 Task: Add the navigation menu component in the site builder.
Action: Mouse moved to (1008, 72)
Screenshot: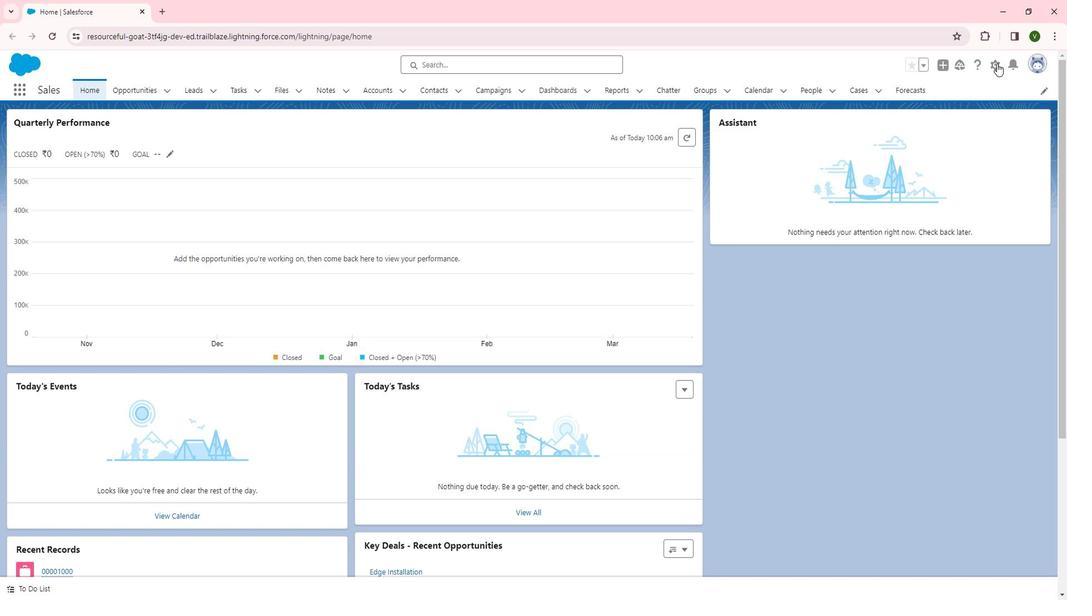 
Action: Mouse pressed left at (1008, 72)
Screenshot: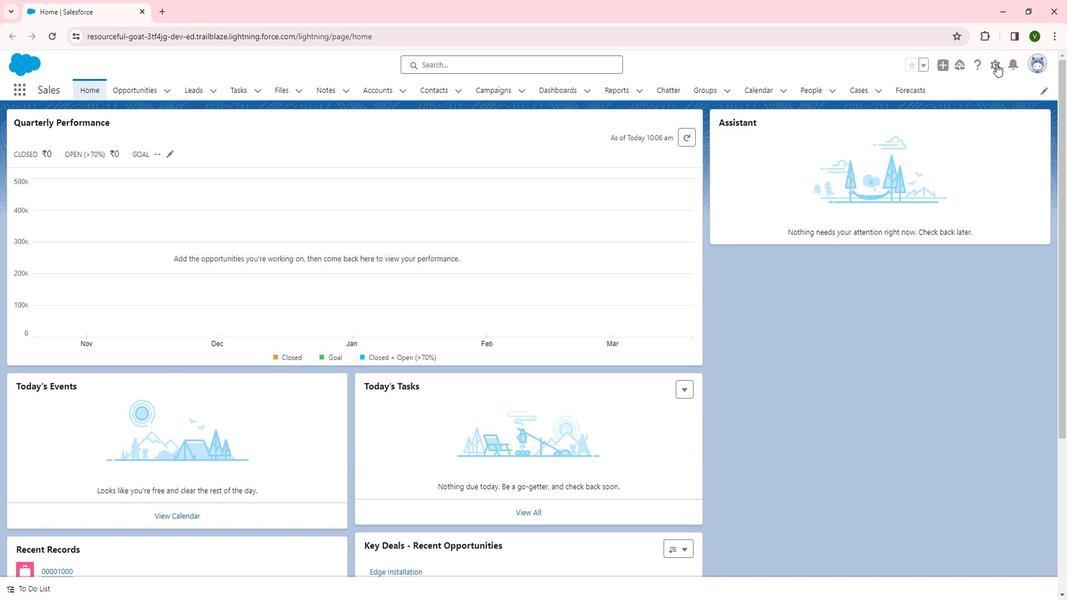 
Action: Mouse moved to (946, 107)
Screenshot: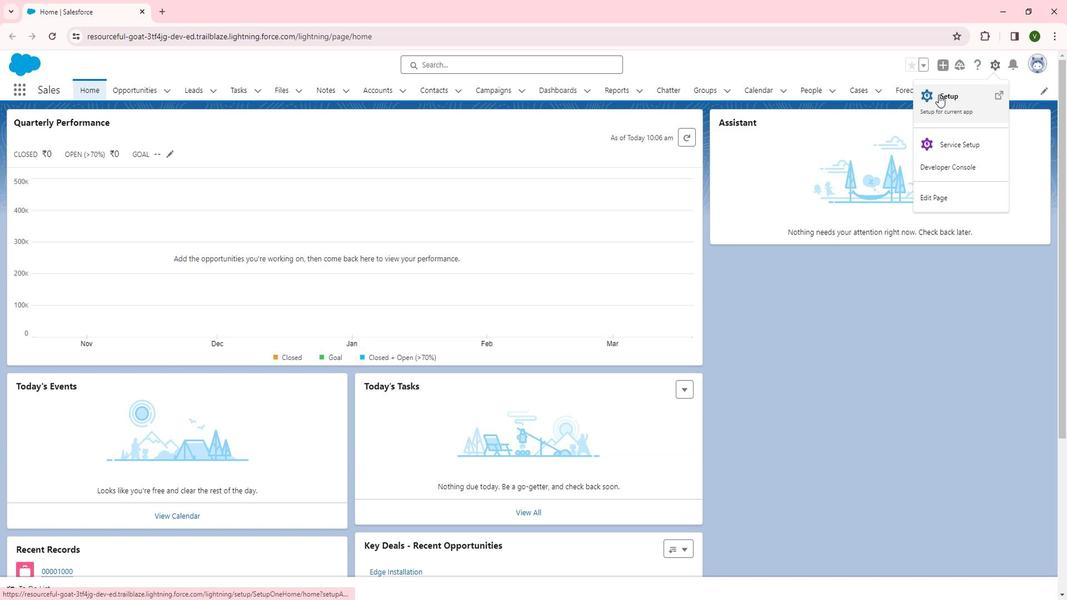 
Action: Mouse pressed left at (946, 107)
Screenshot: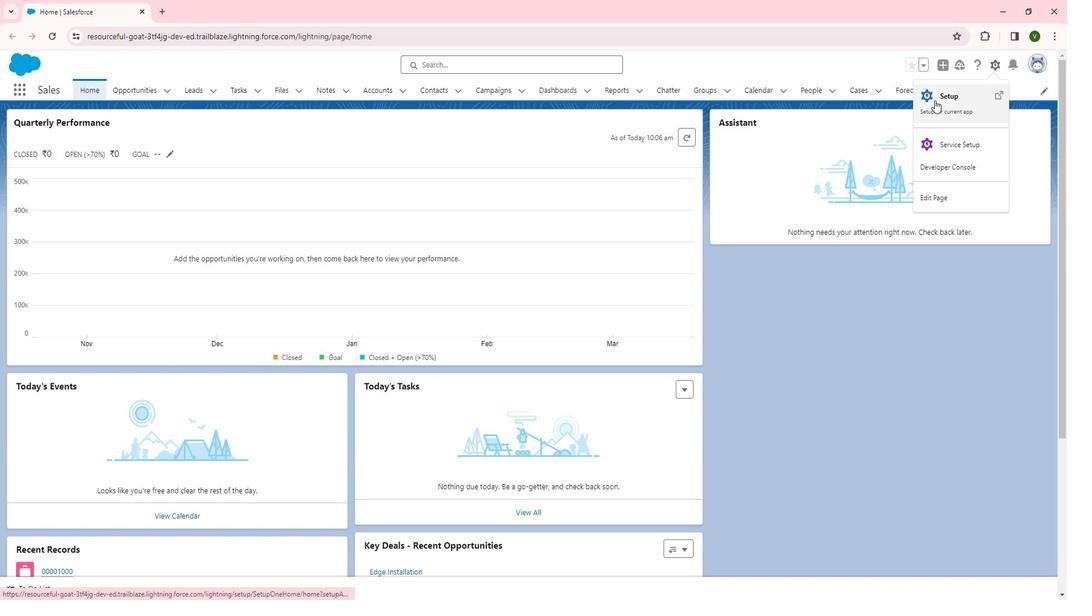 
Action: Mouse moved to (89, 379)
Screenshot: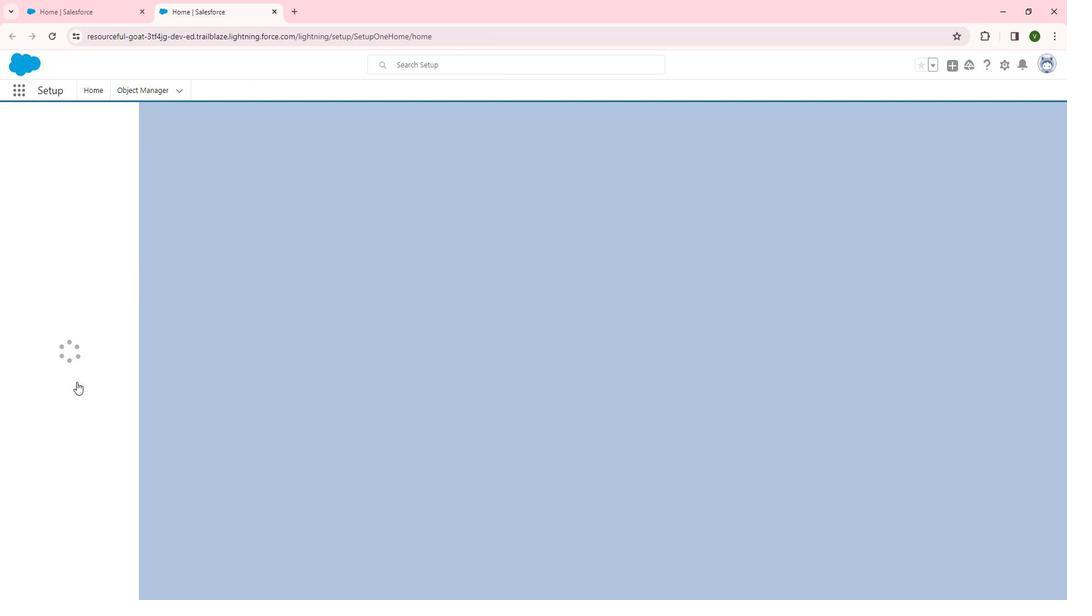 
Action: Mouse scrolled (89, 379) with delta (0, 0)
Screenshot: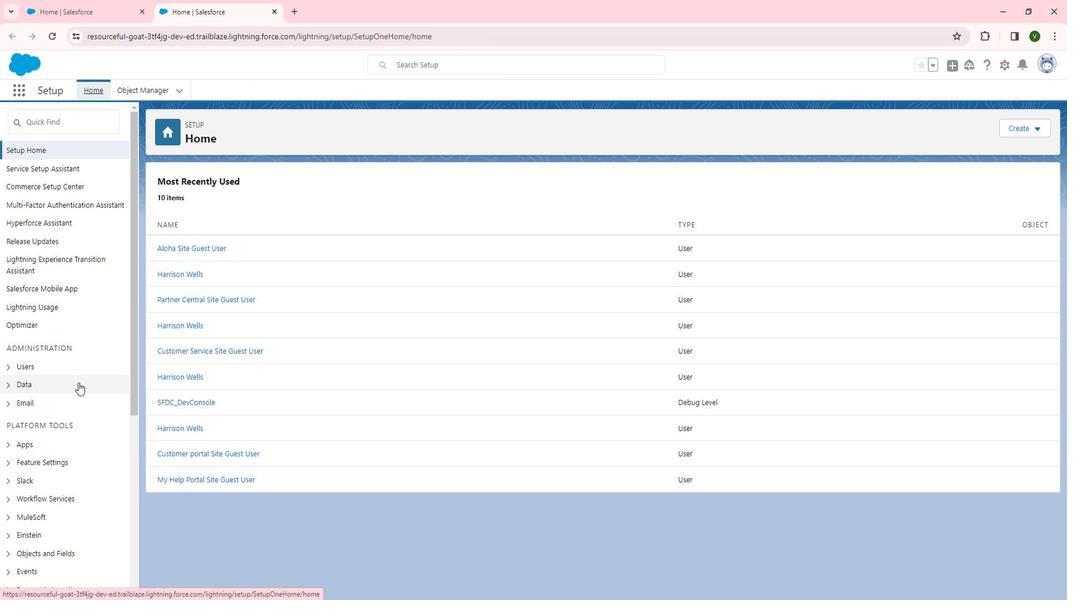 
Action: Mouse scrolled (89, 379) with delta (0, 0)
Screenshot: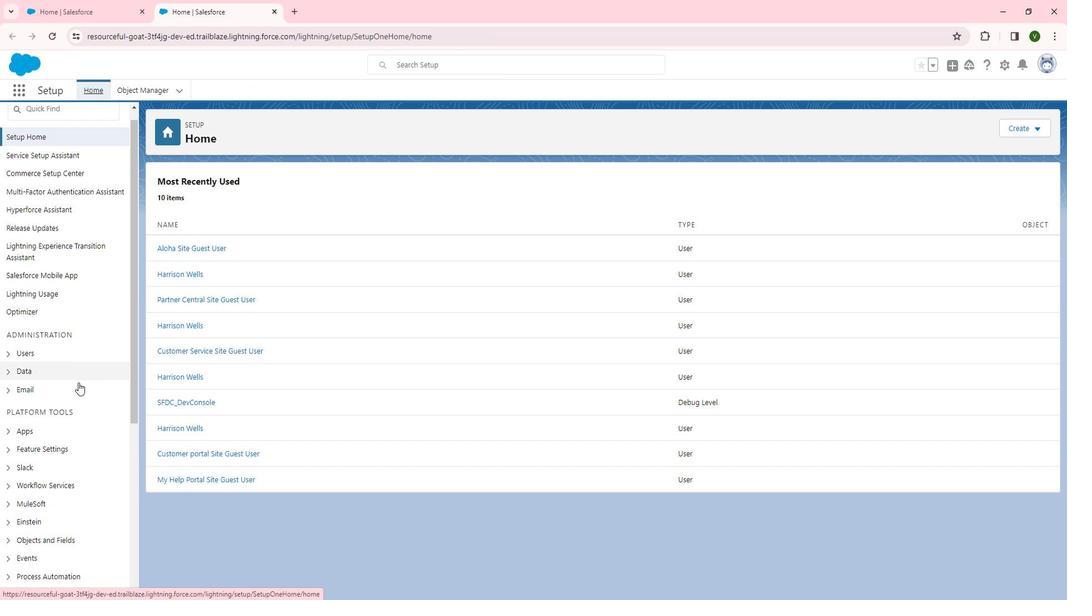 
Action: Mouse moved to (77, 373)
Screenshot: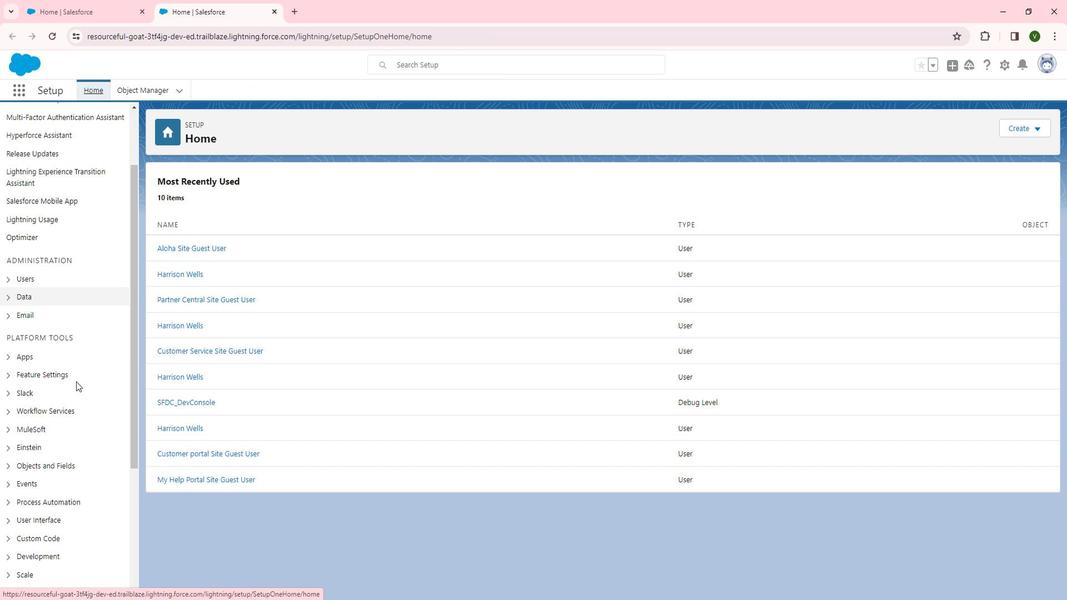 
Action: Mouse scrolled (77, 372) with delta (0, 0)
Screenshot: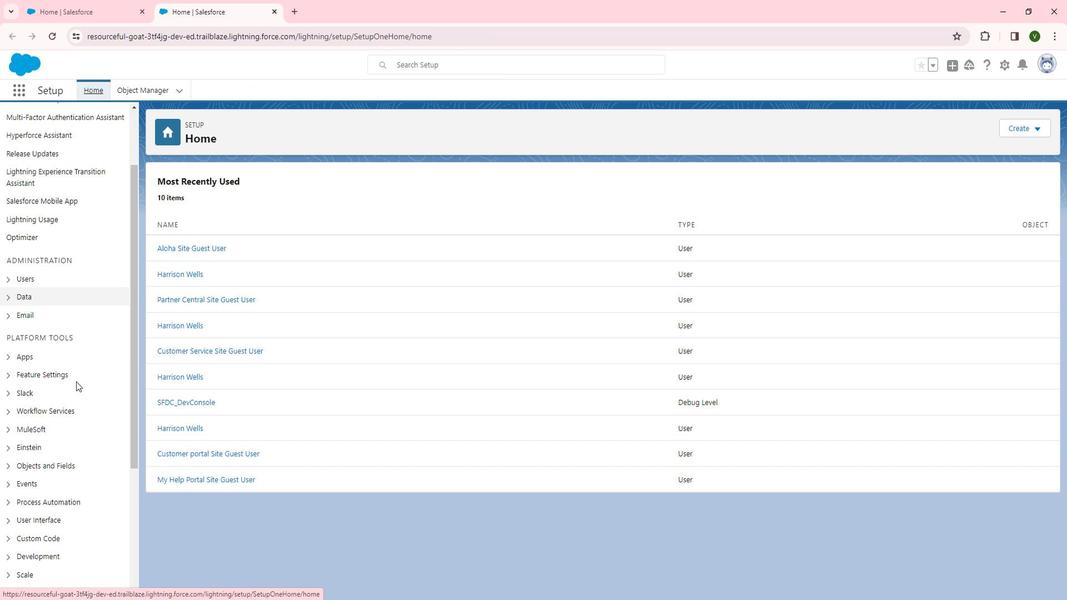 
Action: Mouse moved to (16, 288)
Screenshot: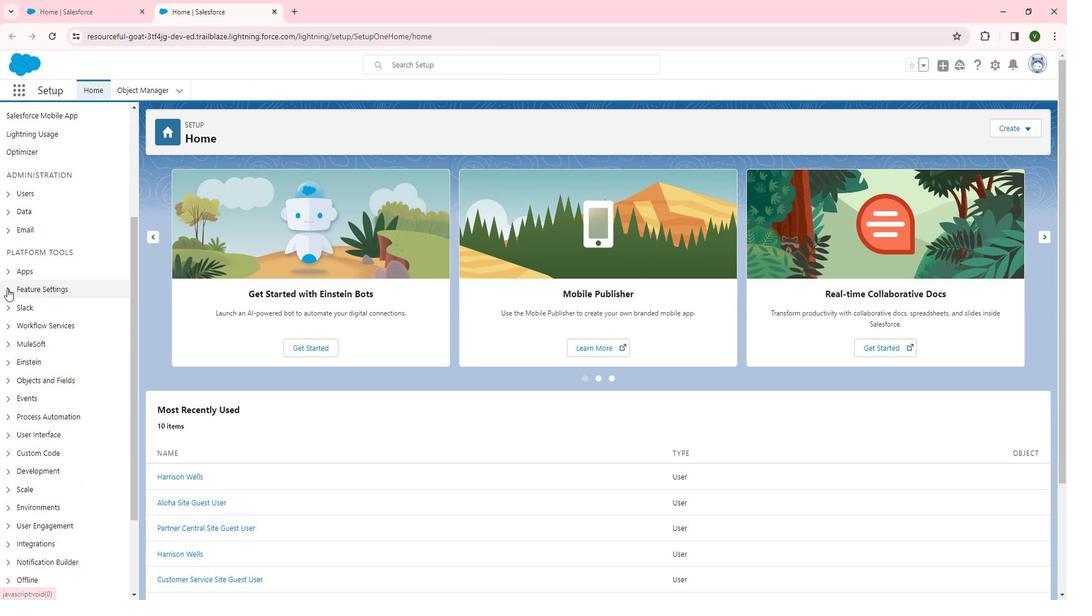 
Action: Mouse pressed left at (16, 288)
Screenshot: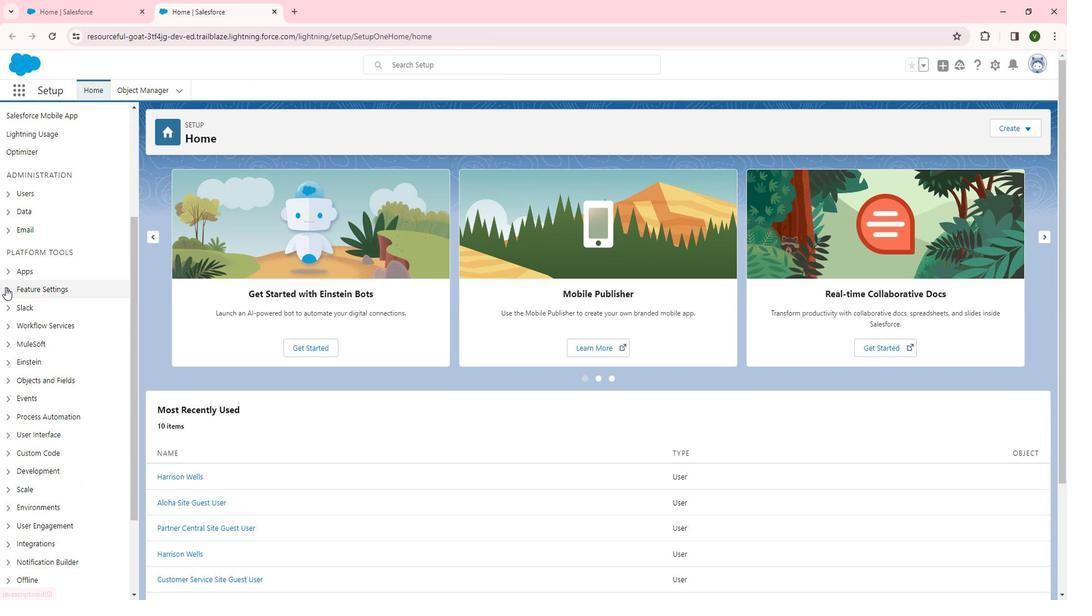 
Action: Mouse moved to (32, 376)
Screenshot: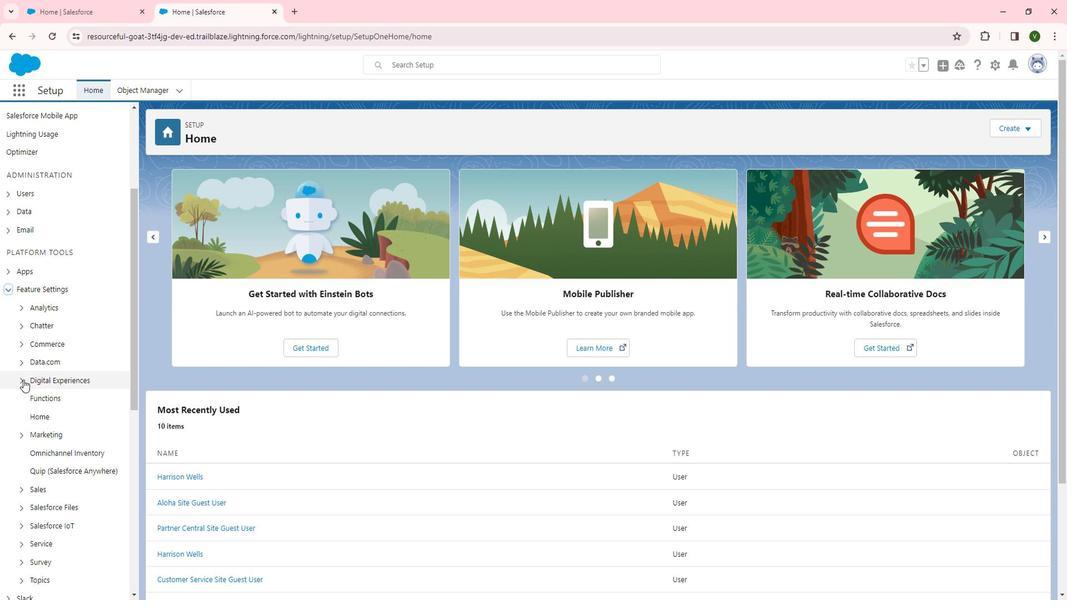 
Action: Mouse pressed left at (32, 376)
Screenshot: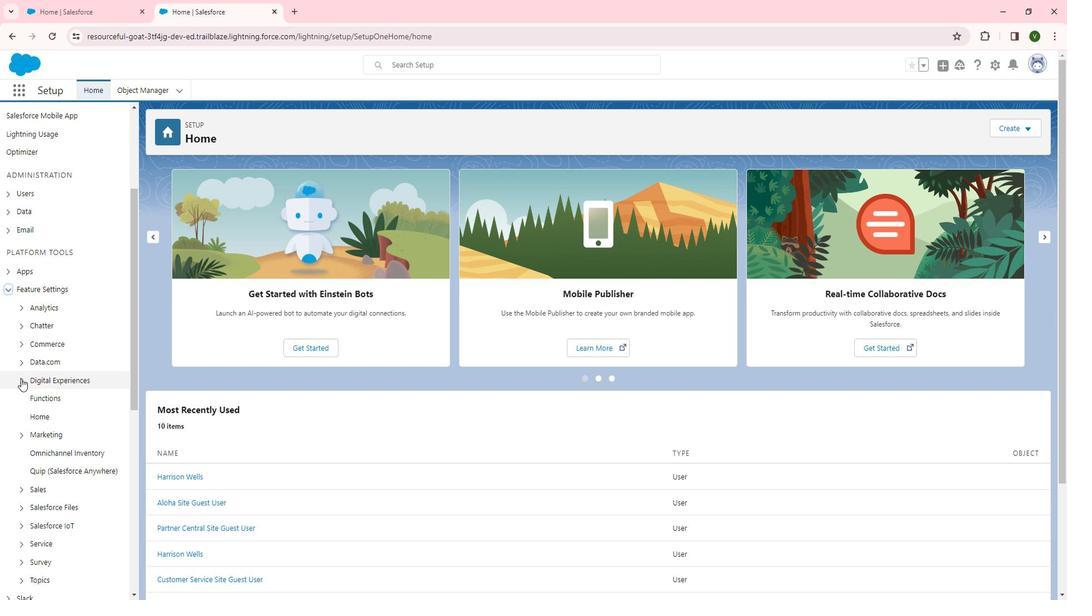 
Action: Mouse moved to (67, 393)
Screenshot: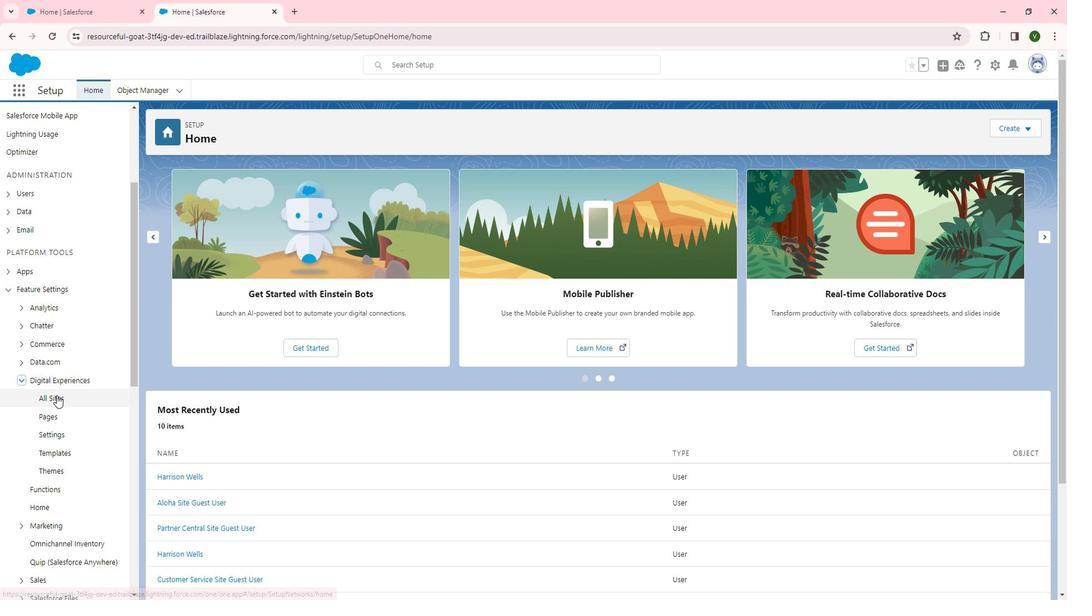 
Action: Mouse pressed left at (67, 393)
Screenshot: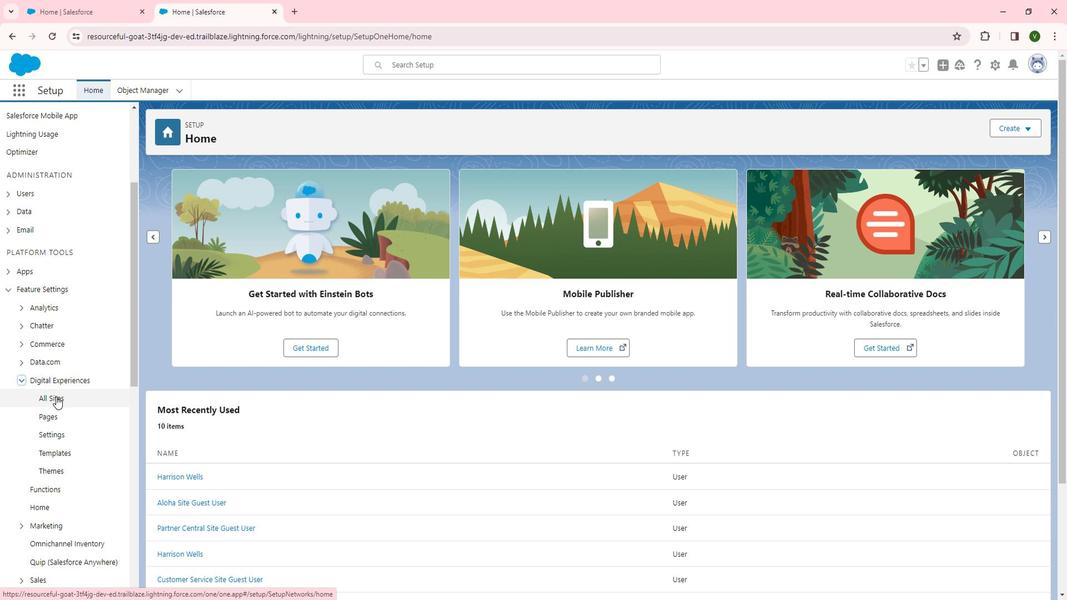 
Action: Mouse moved to (186, 279)
Screenshot: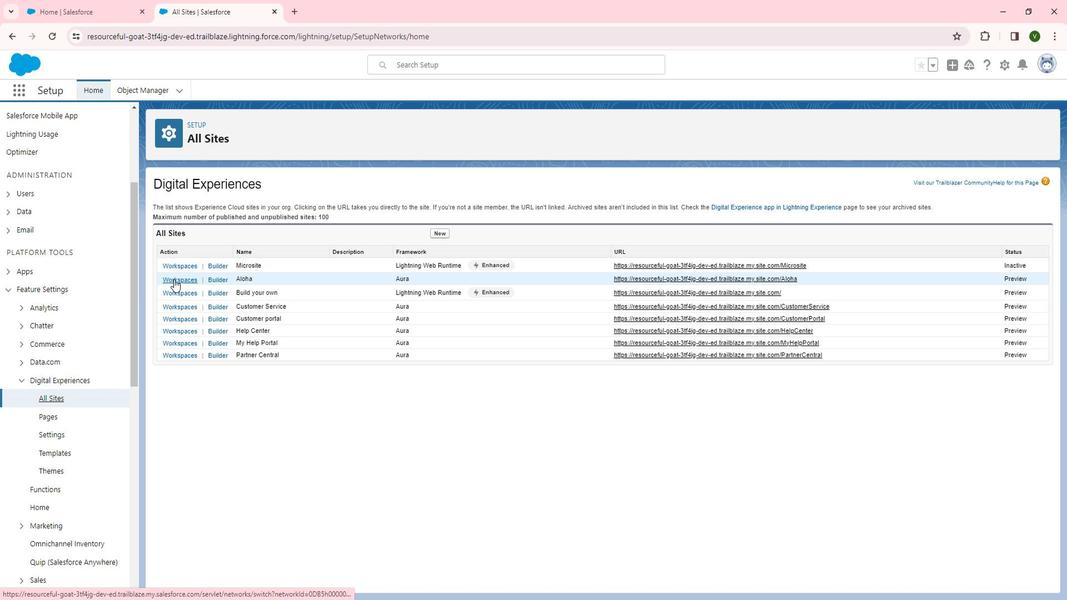 
Action: Mouse pressed left at (186, 279)
Screenshot: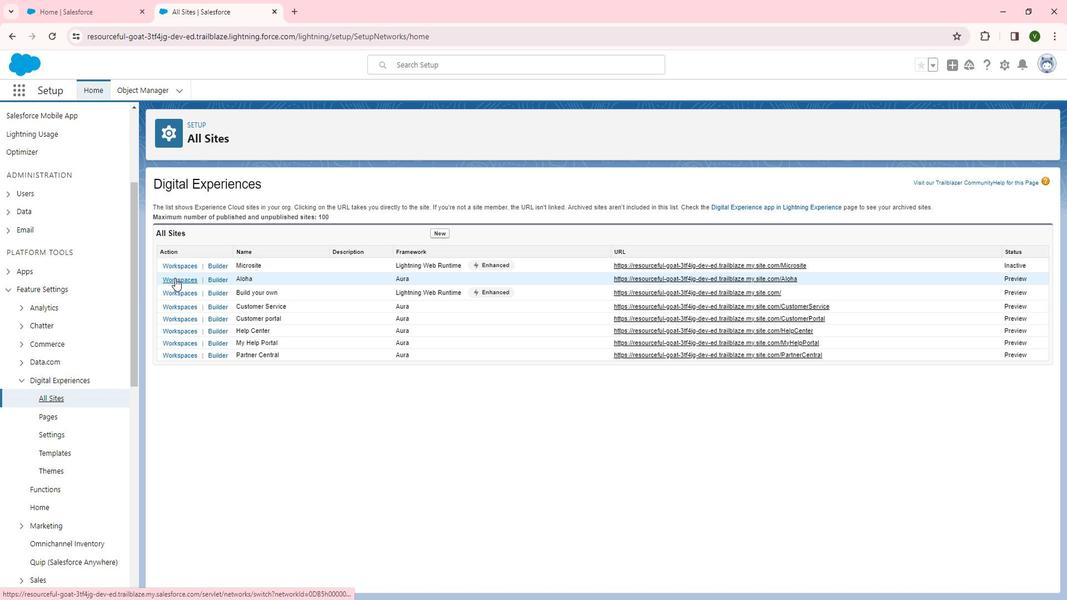 
Action: Mouse moved to (181, 241)
Screenshot: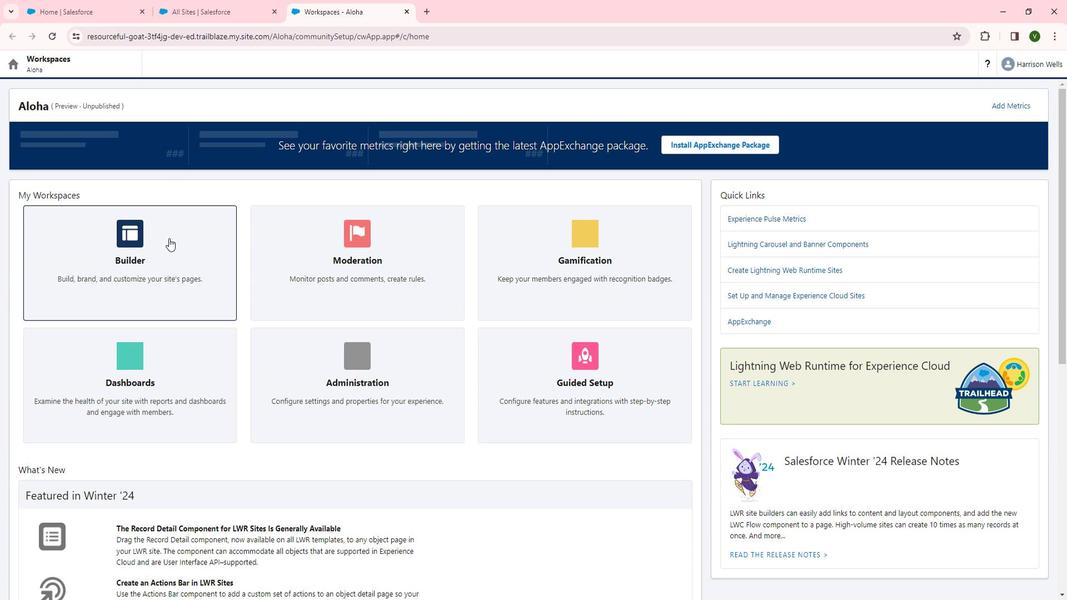 
Action: Mouse pressed left at (181, 241)
Screenshot: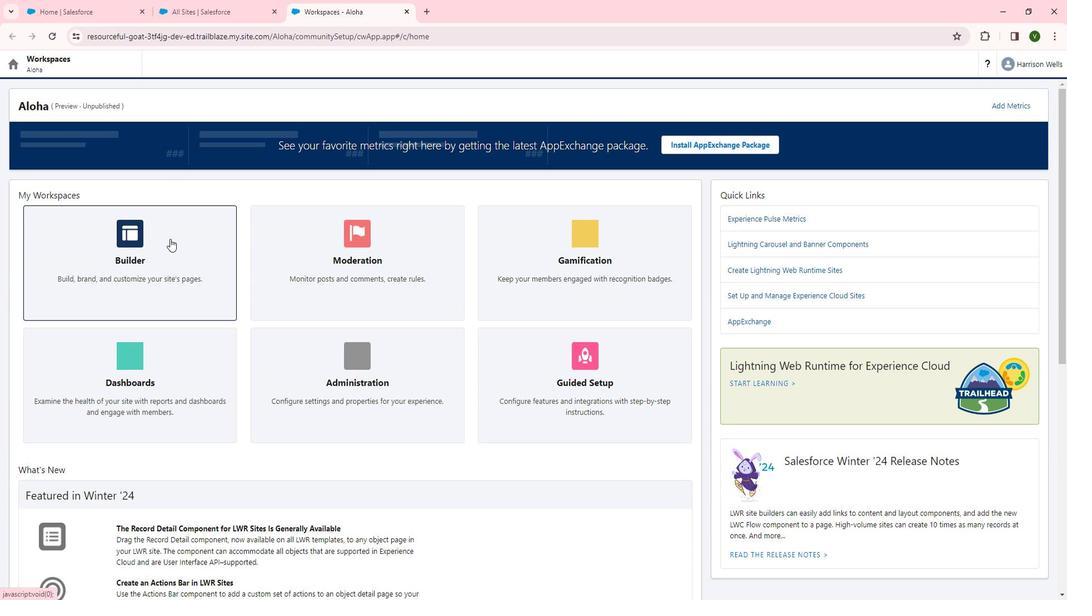 
Action: Mouse moved to (25, 116)
Screenshot: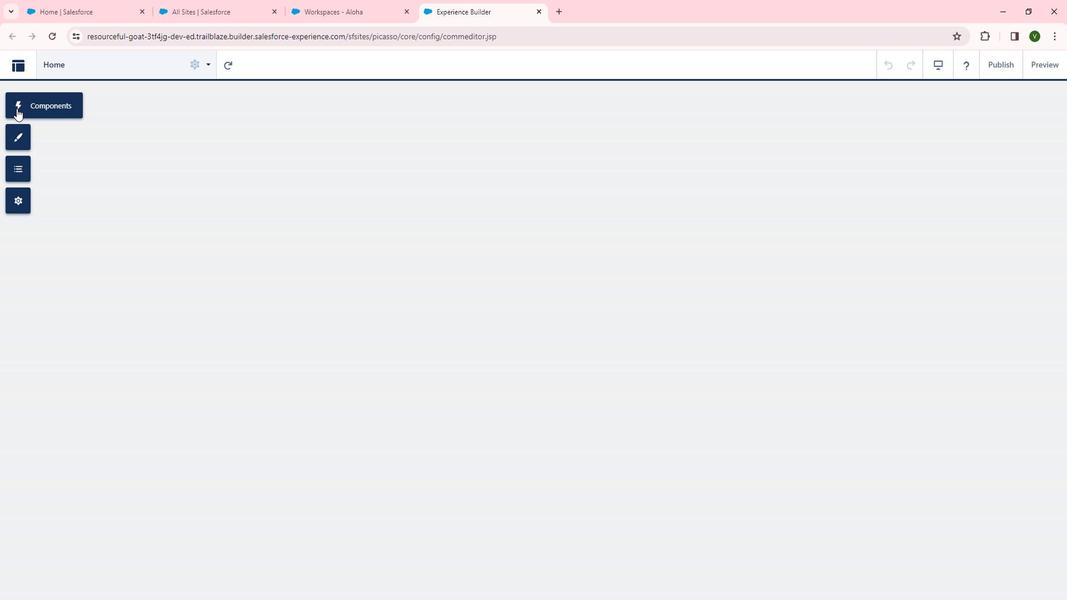 
Action: Mouse pressed left at (25, 116)
Screenshot: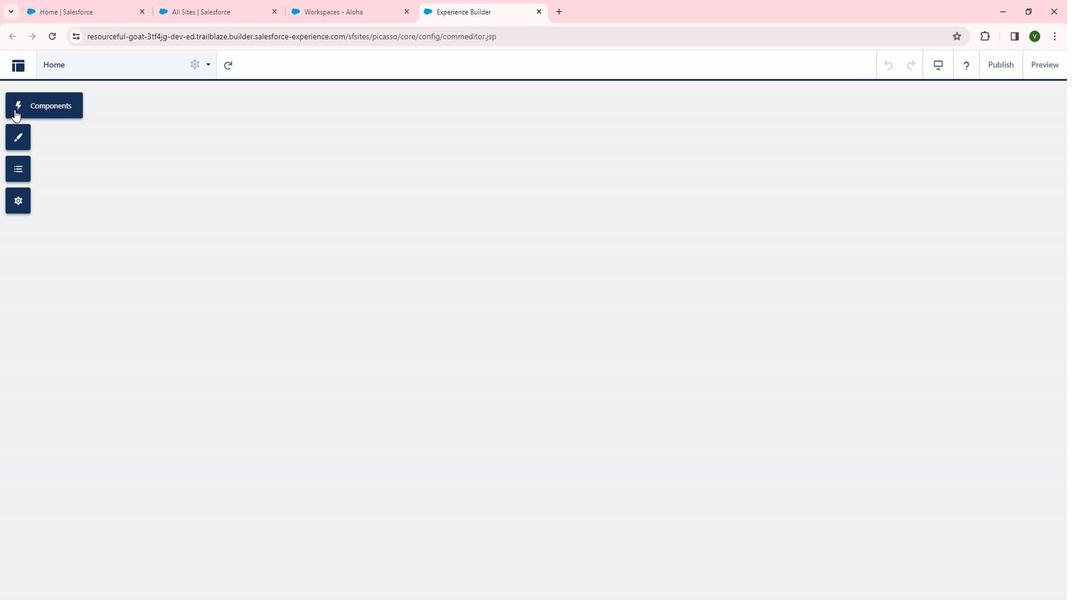 
Action: Mouse moved to (121, 244)
Screenshot: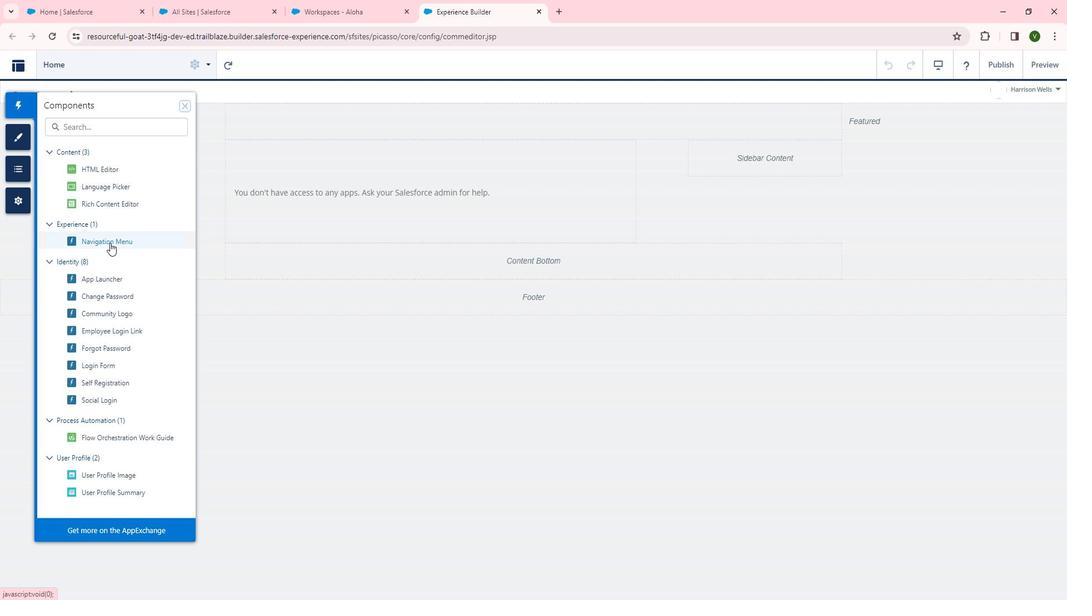 
Action: Mouse pressed left at (121, 244)
Screenshot: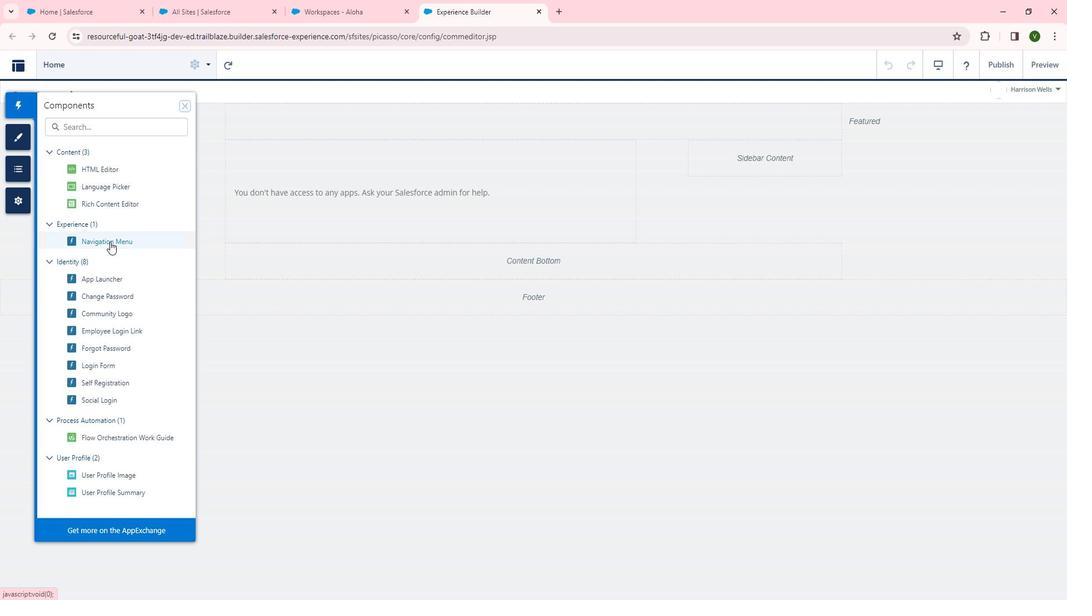 
Action: Mouse moved to (647, 142)
Screenshot: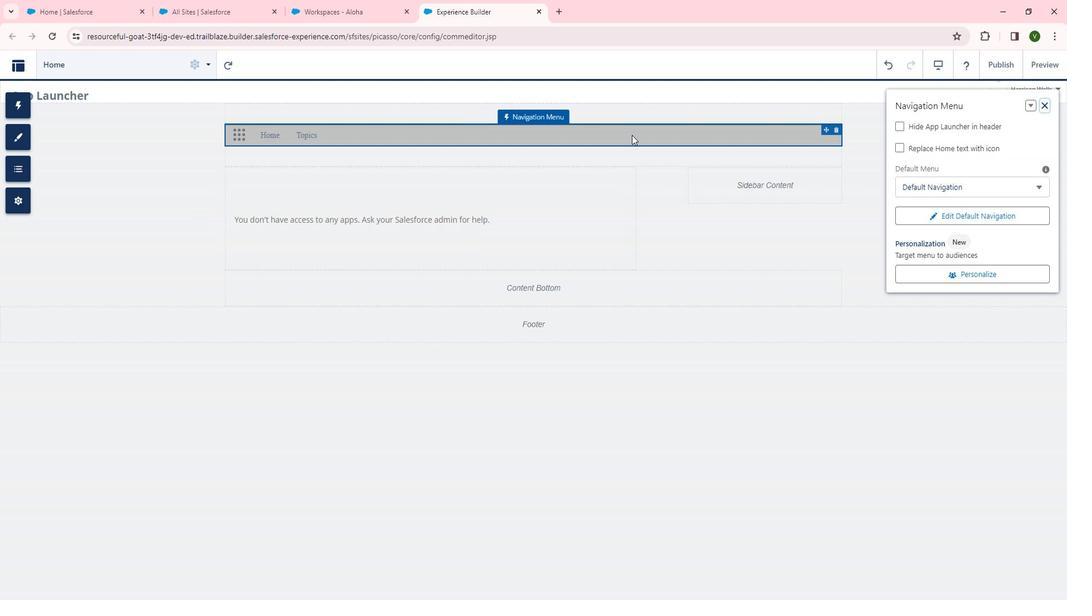 
